 Task: Find the tram and light rail routes for traveling to the Empire State Building from Home.
Action: Mouse moved to (289, 94)
Screenshot: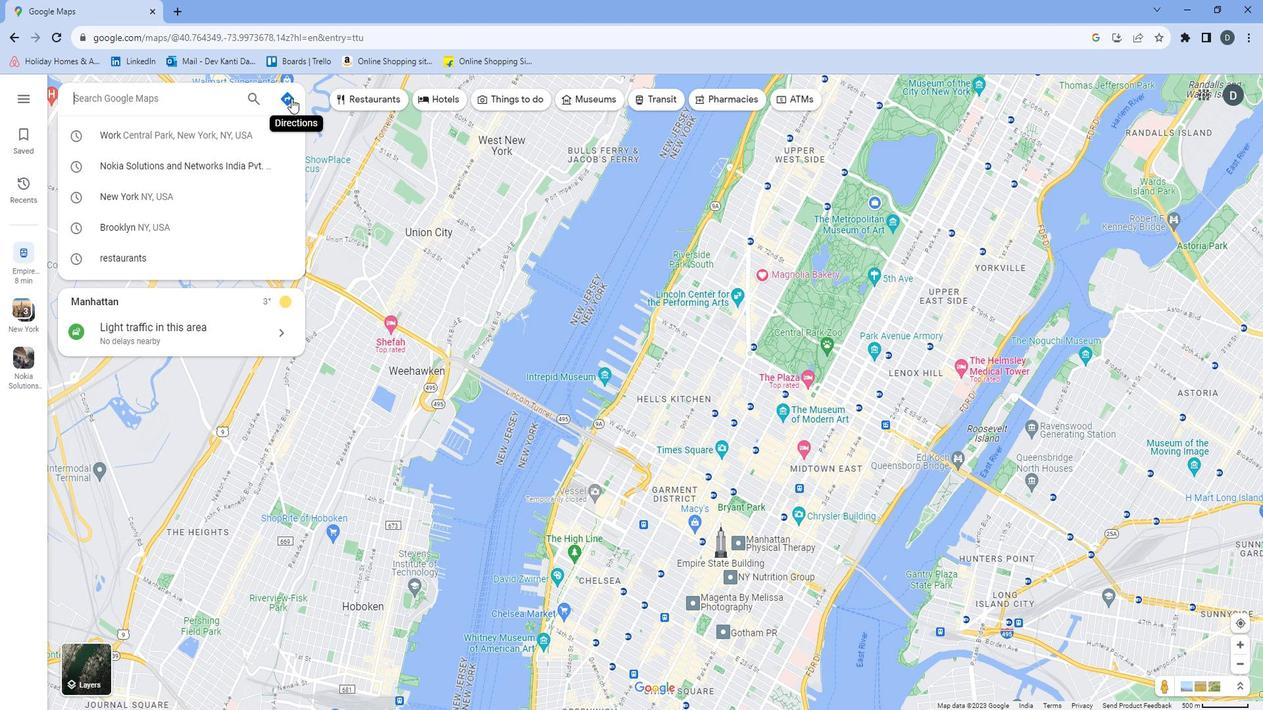 
Action: Mouse pressed left at (289, 94)
Screenshot: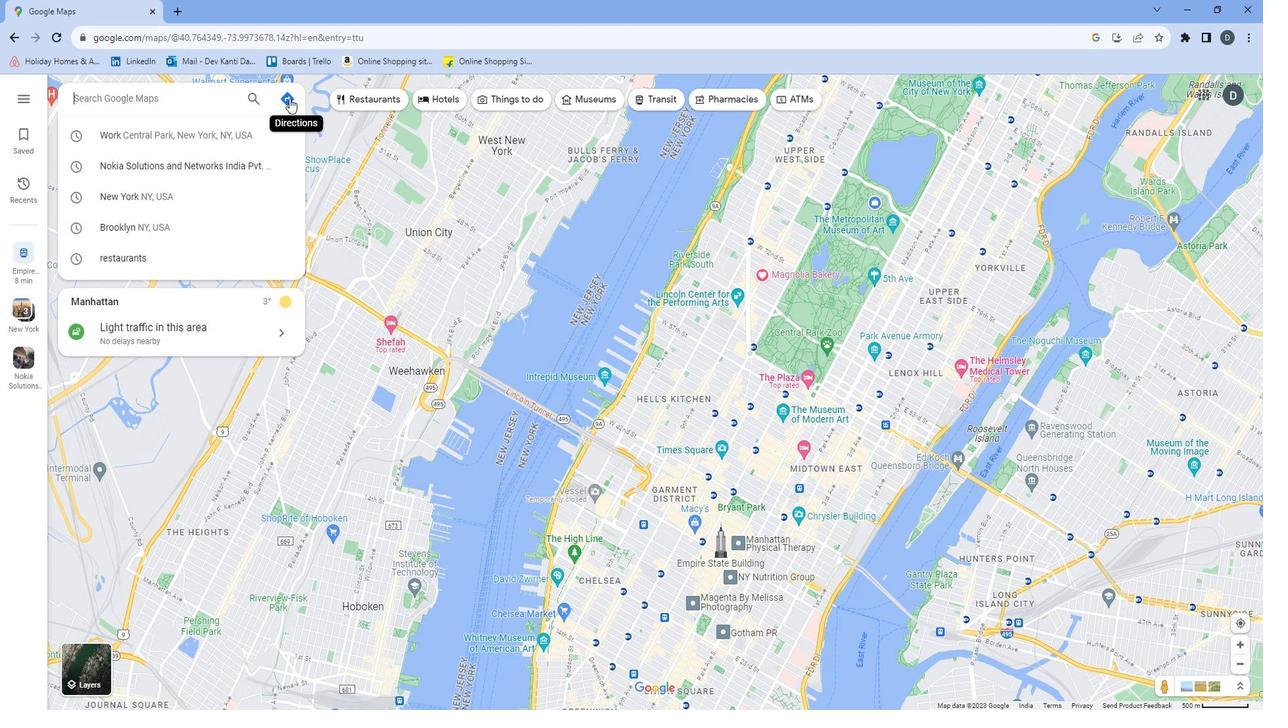 
Action: Mouse moved to (166, 129)
Screenshot: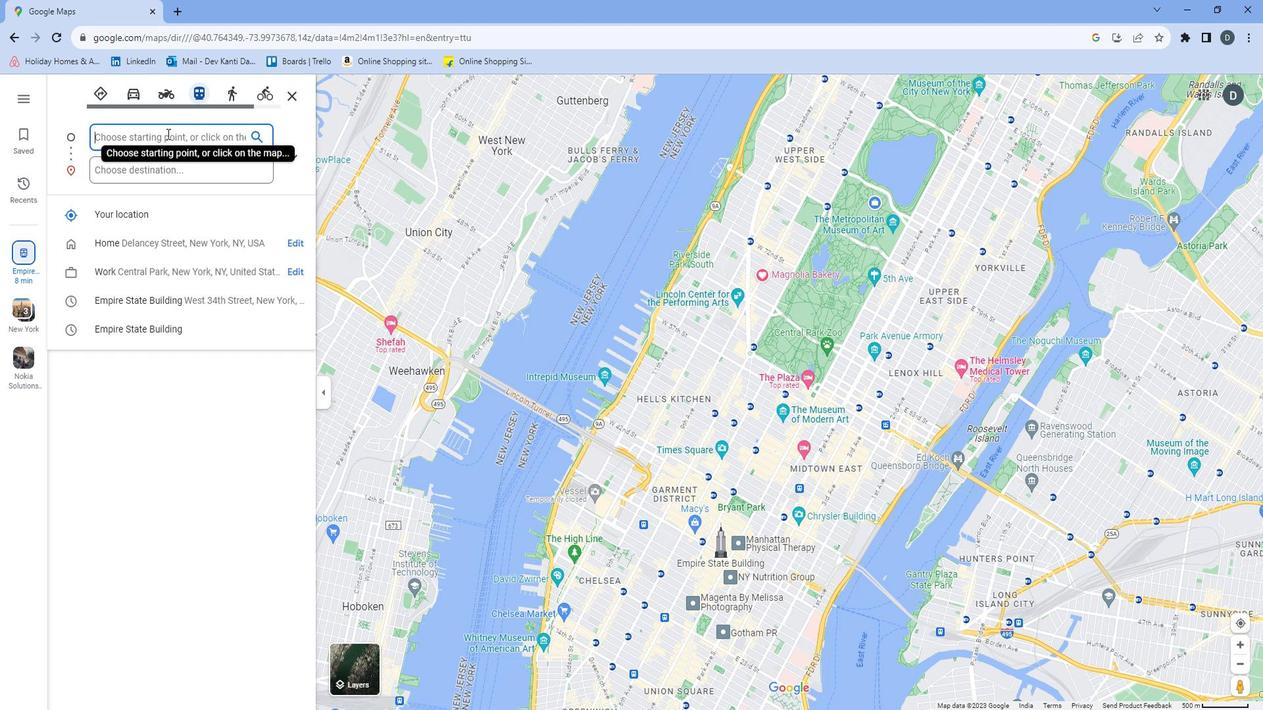 
Action: Mouse pressed left at (166, 129)
Screenshot: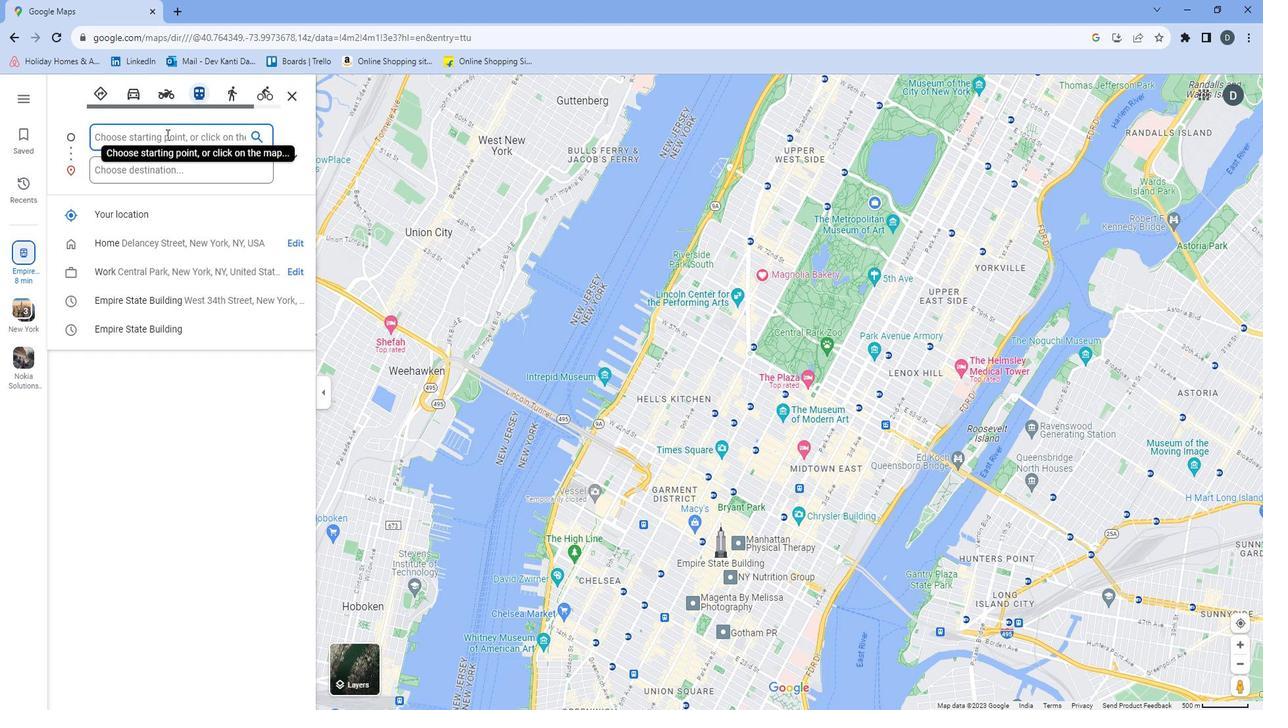 
Action: Mouse moved to (148, 226)
Screenshot: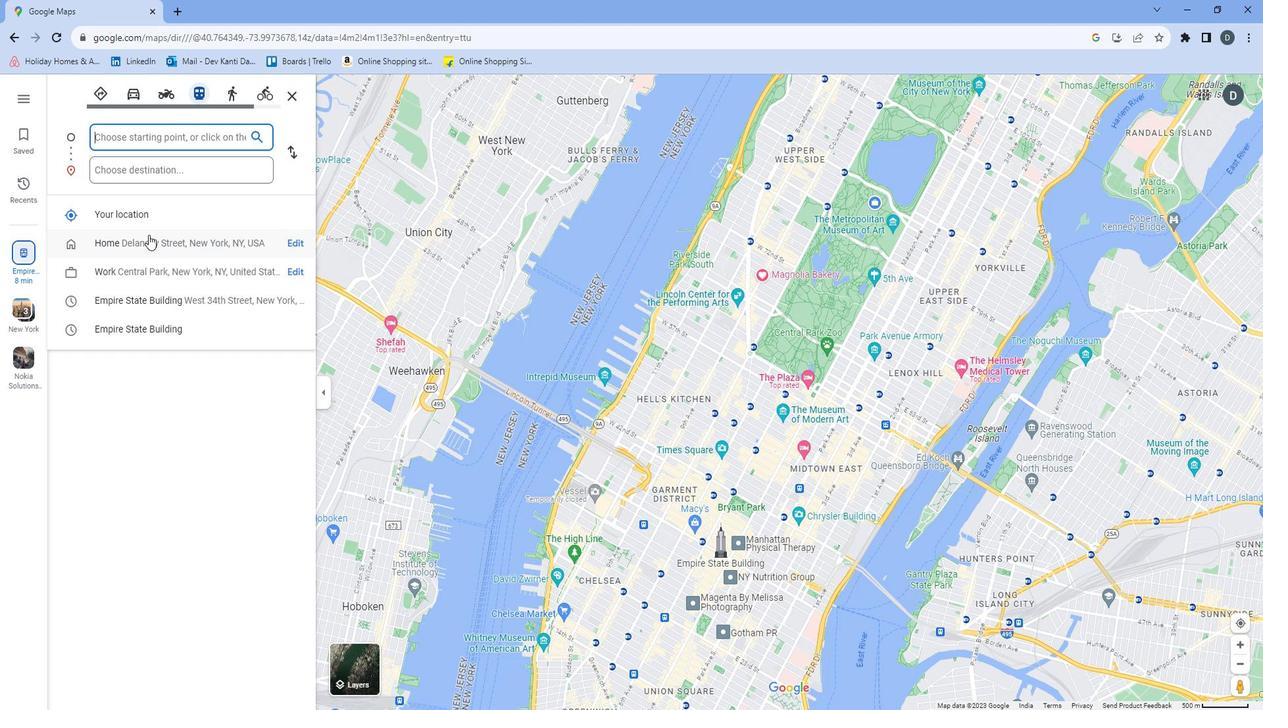 
Action: Mouse pressed left at (148, 226)
Screenshot: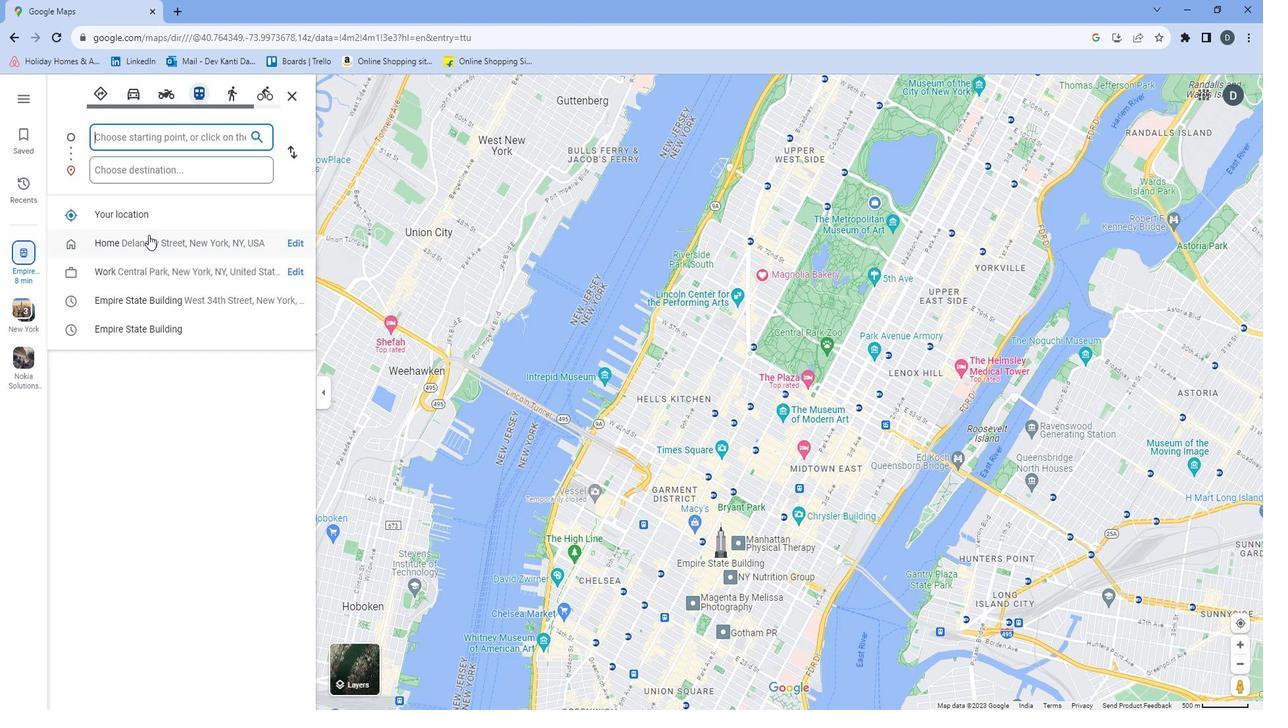 
Action: Mouse moved to (155, 163)
Screenshot: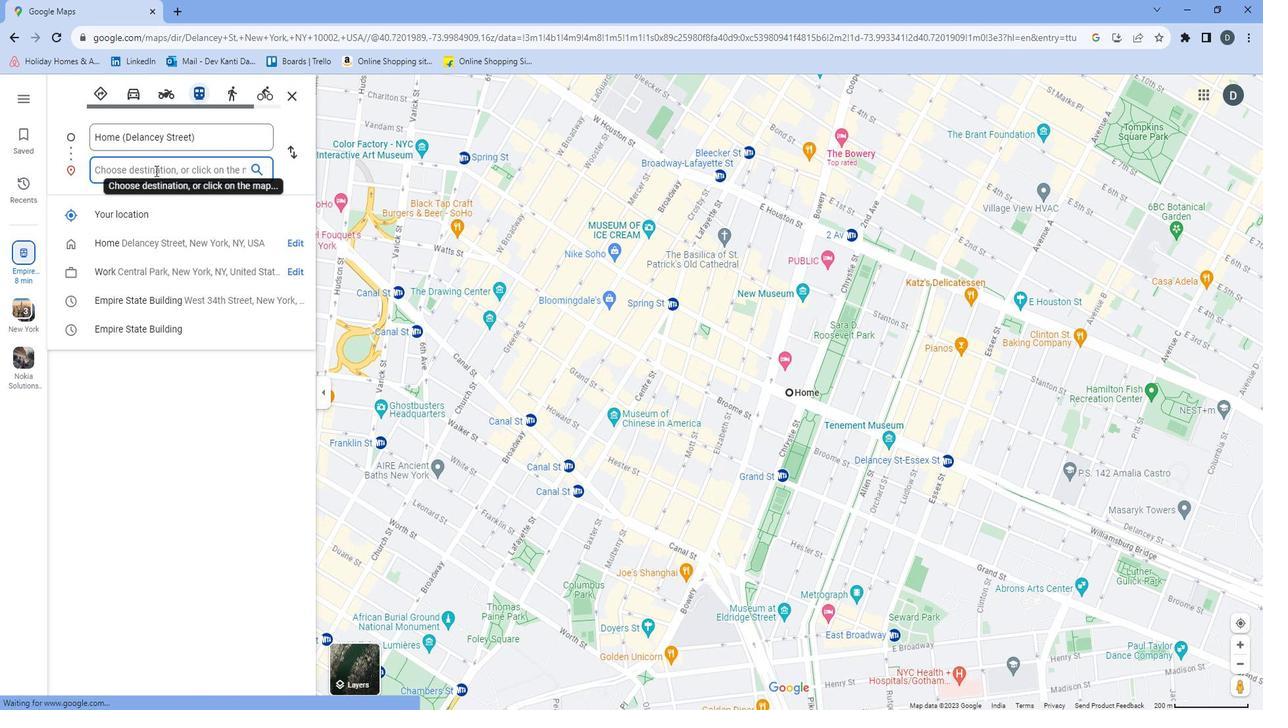 
Action: Mouse pressed left at (155, 163)
Screenshot: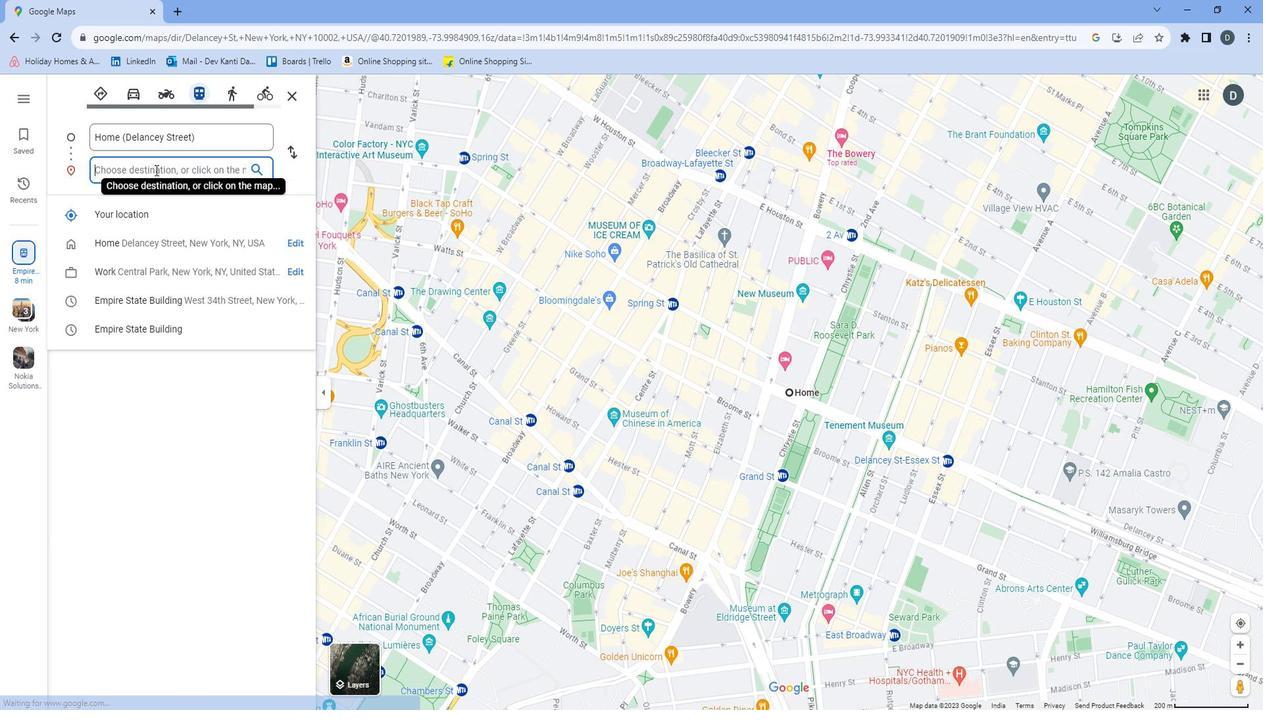 
Action: Key pressed <Key.shift><Key.shift><Key.shift>E<Key.backspace><Key.backspace><Key.shift>Empire<Key.space><Key.shift>State<Key.space><Key.shift>Buiding<Key.space><Key.enter>
Screenshot: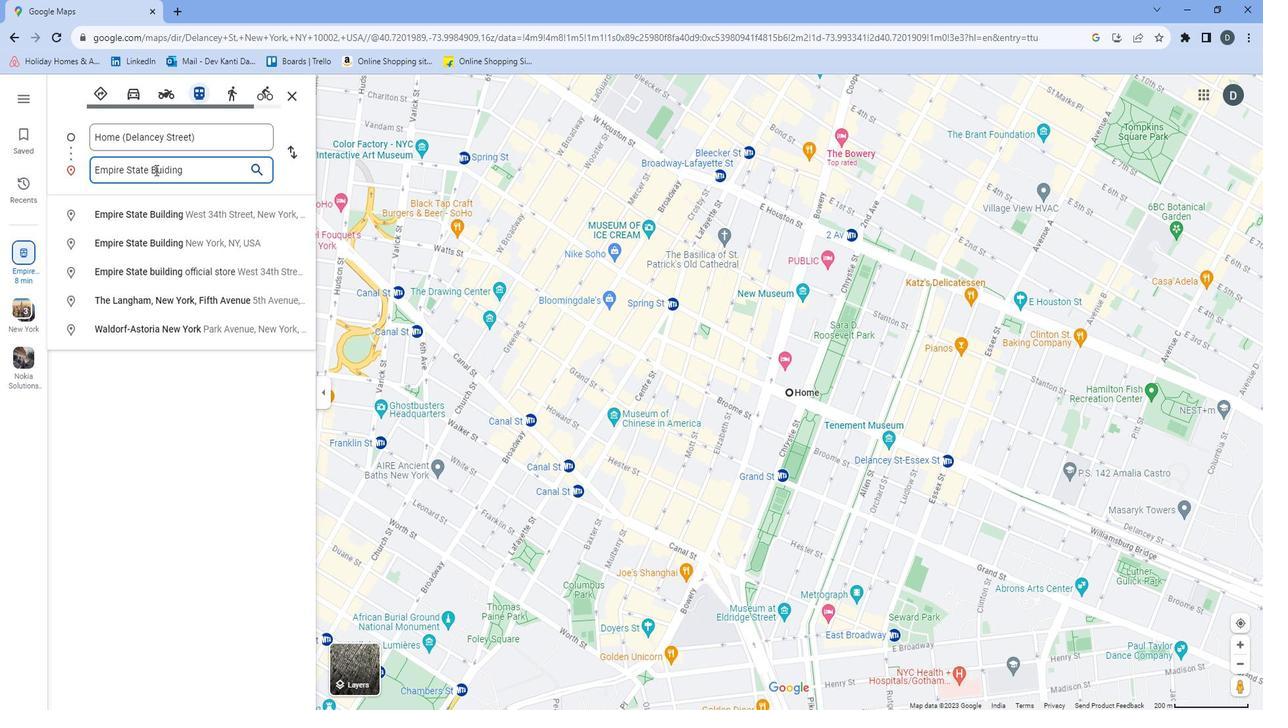 
Action: Mouse moved to (292, 205)
Screenshot: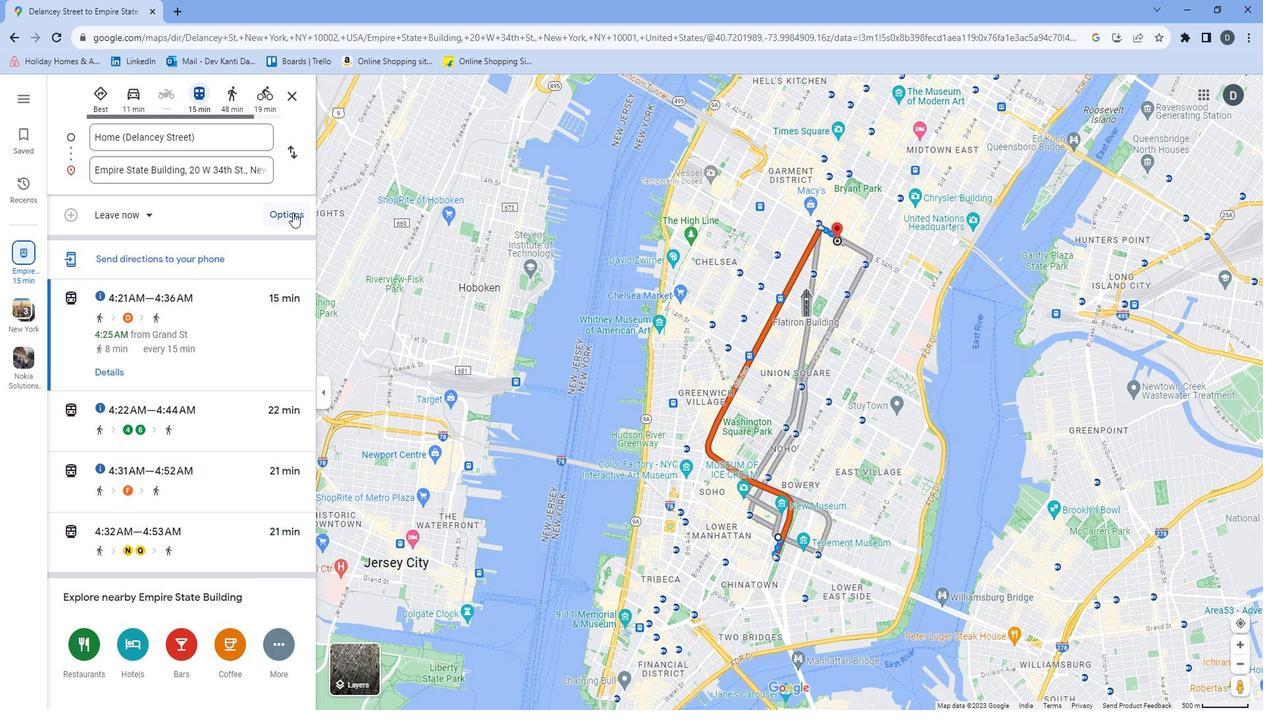 
Action: Mouse pressed left at (292, 205)
Screenshot: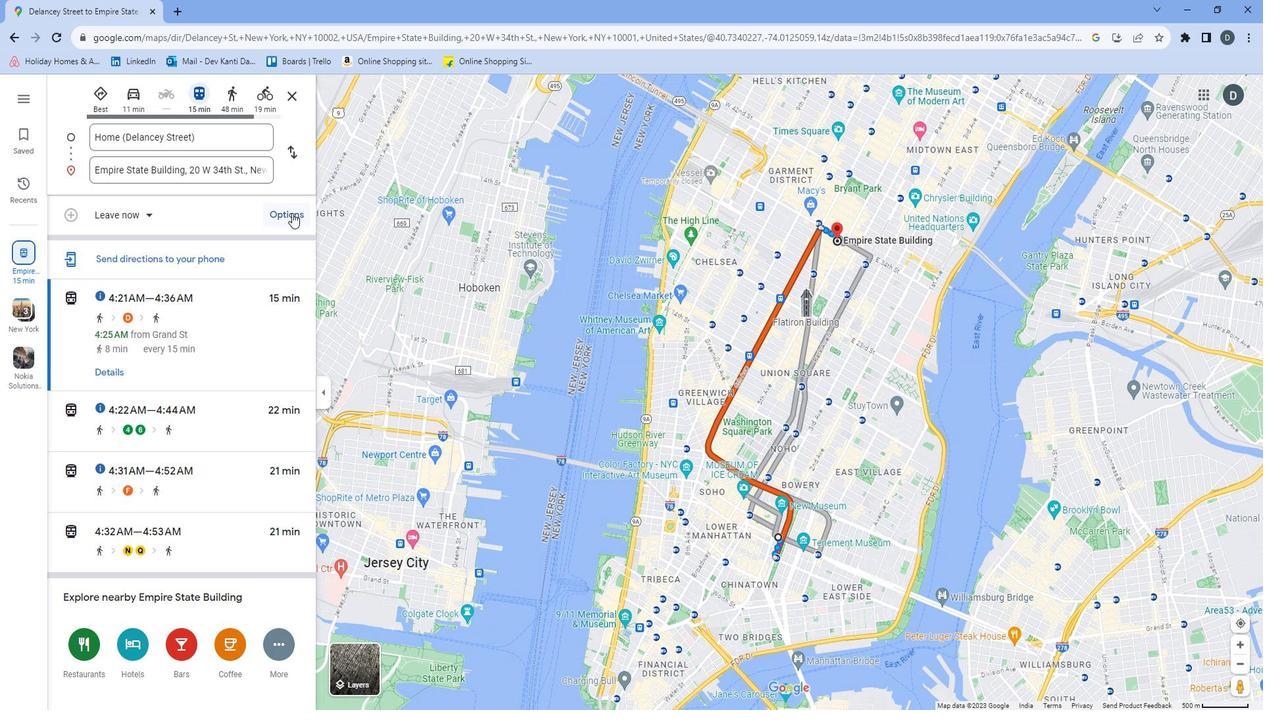 
Action: Mouse moved to (73, 324)
Screenshot: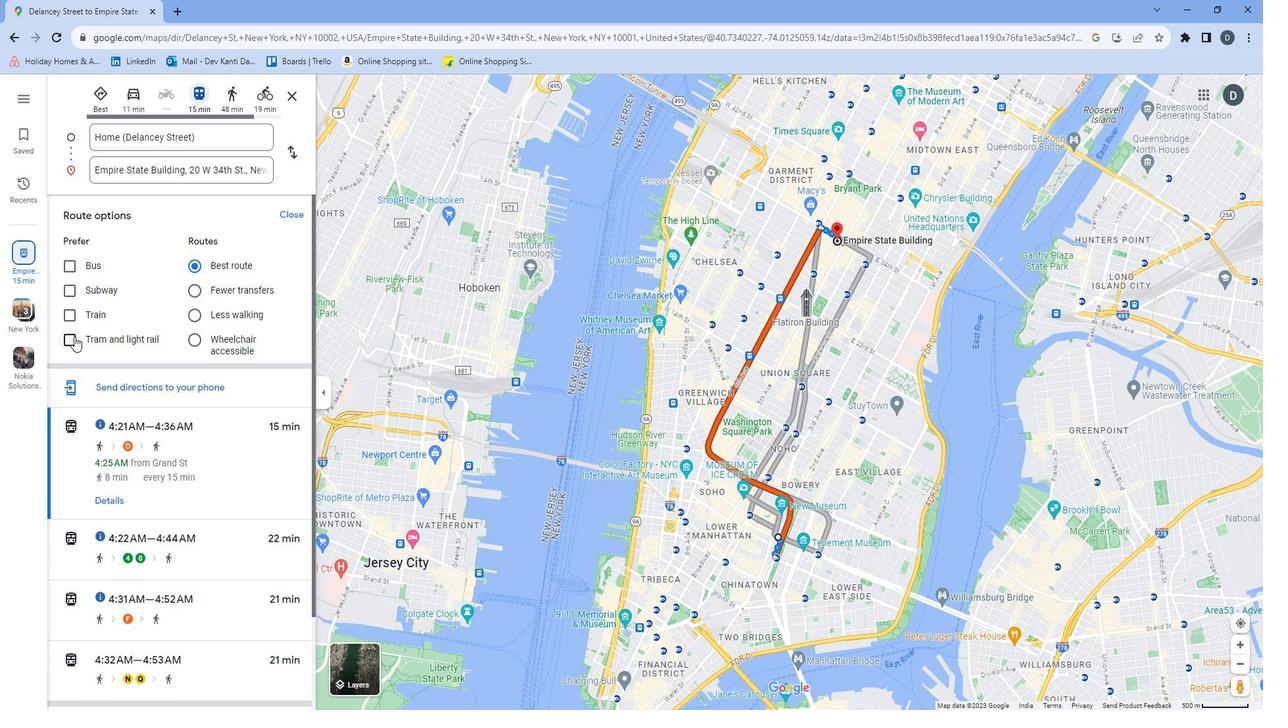 
Action: Mouse pressed left at (73, 324)
Screenshot: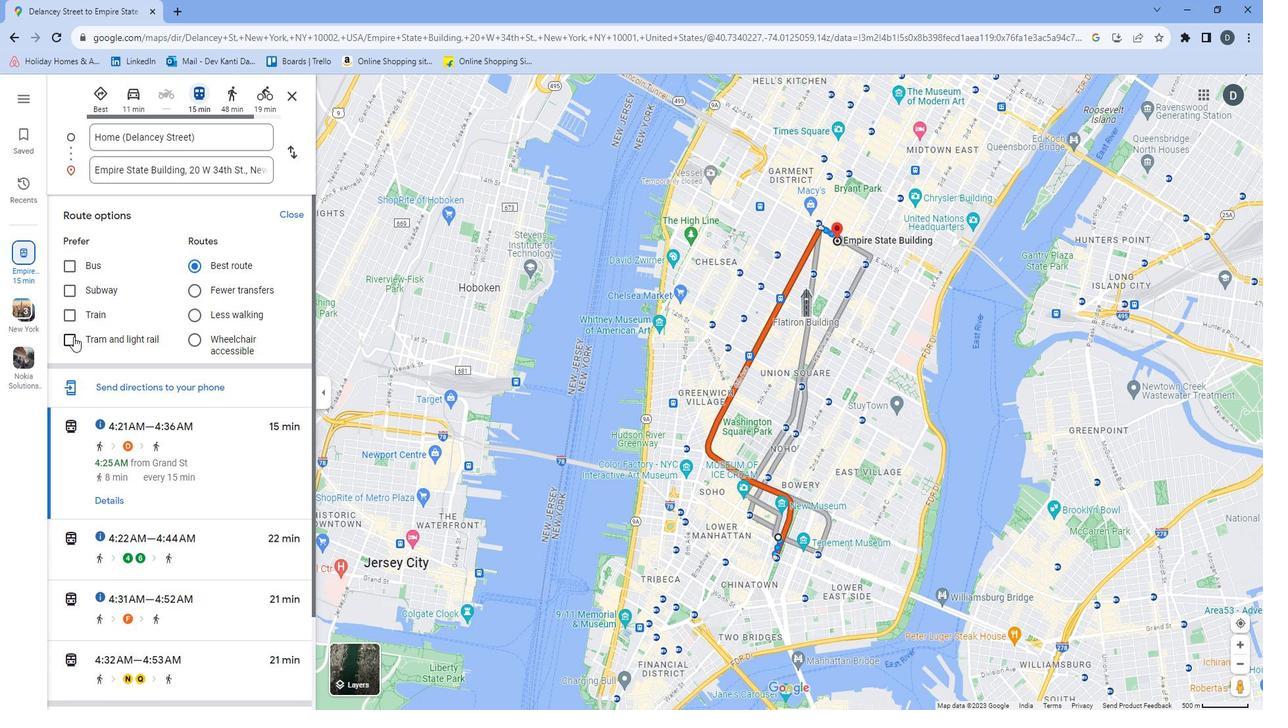 
Action: Mouse moved to (233, 405)
Screenshot: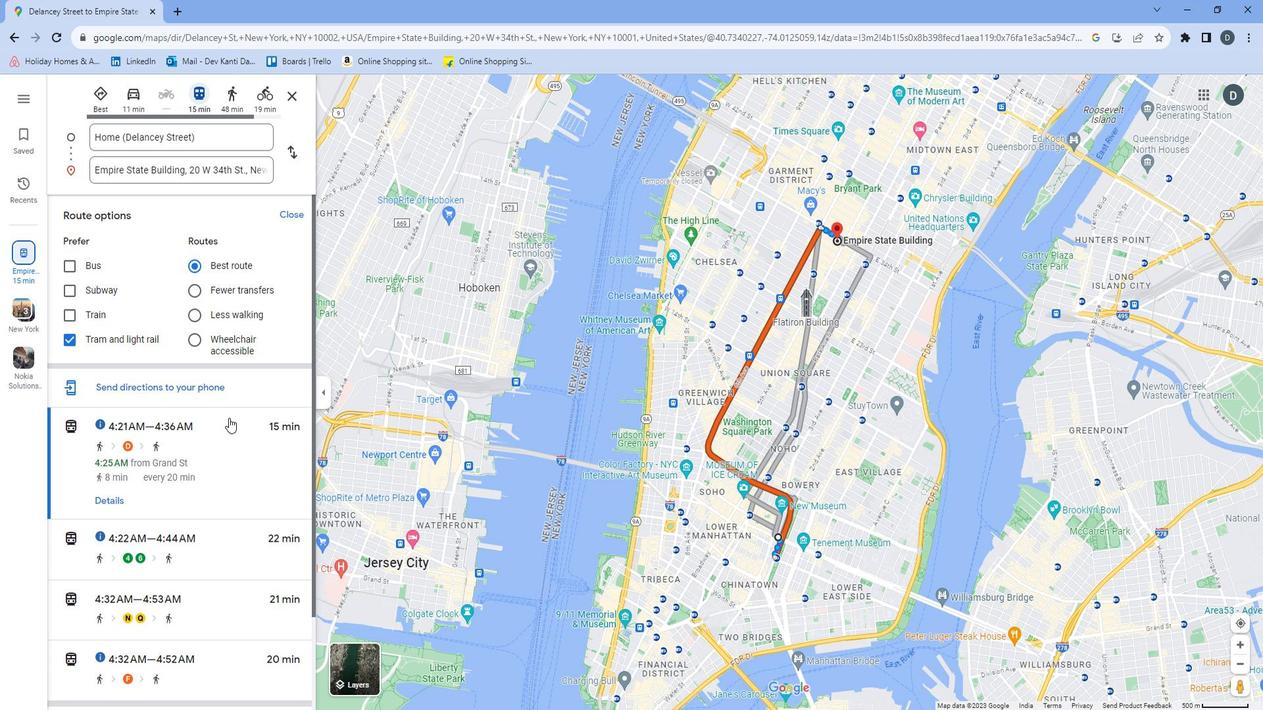 
Action: Mouse scrolled (233, 404) with delta (0, 0)
Screenshot: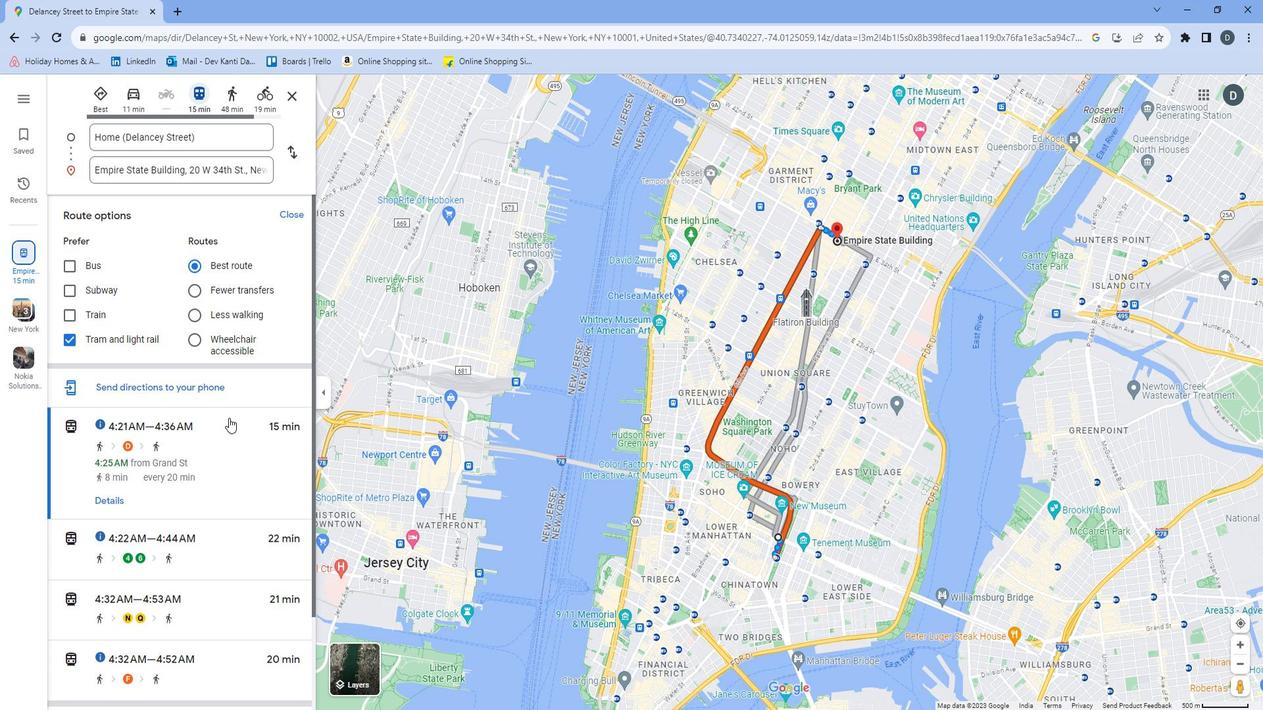 
Action: Mouse moved to (234, 405)
Screenshot: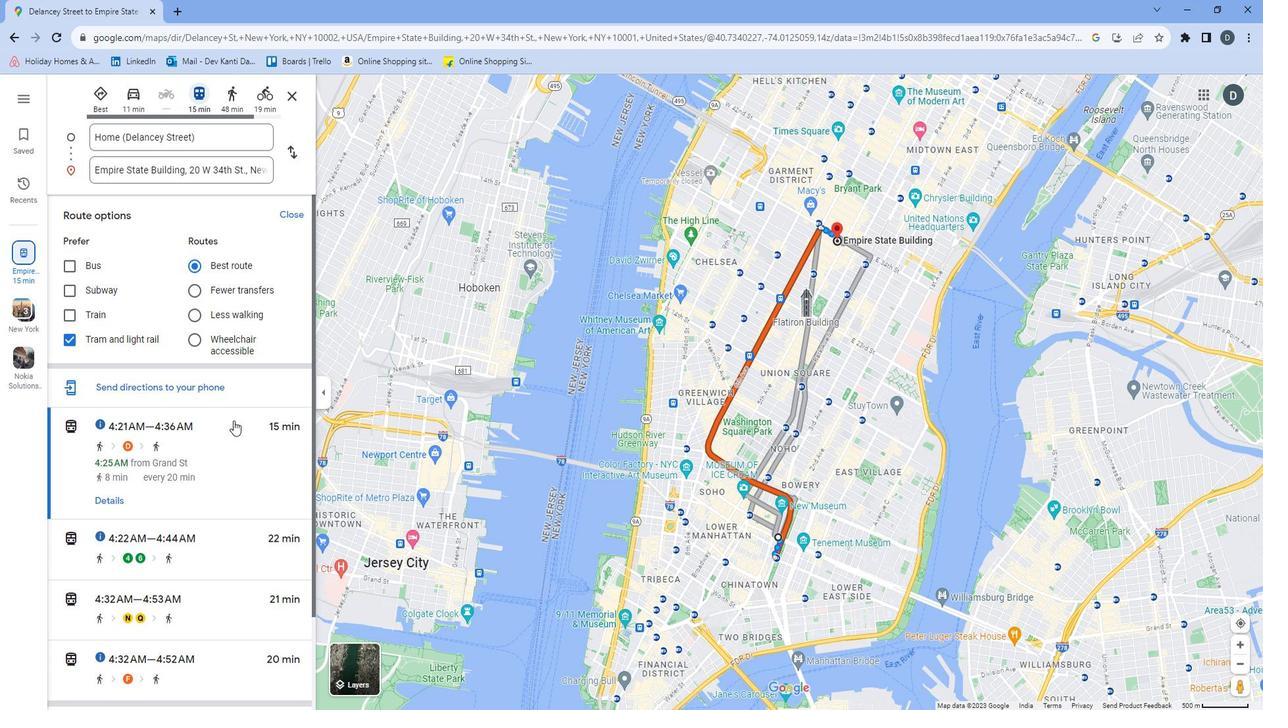 
Action: Mouse scrolled (234, 404) with delta (0, 0)
Screenshot: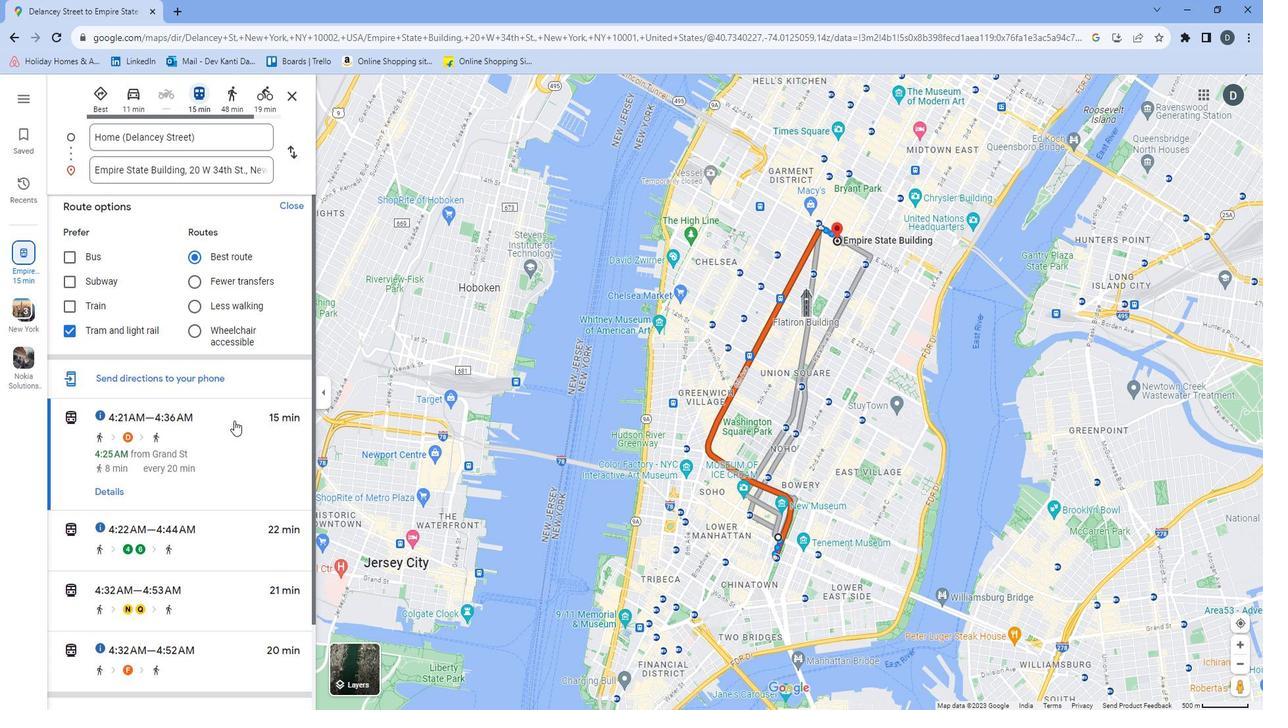 
Action: Mouse scrolled (234, 404) with delta (0, 0)
Screenshot: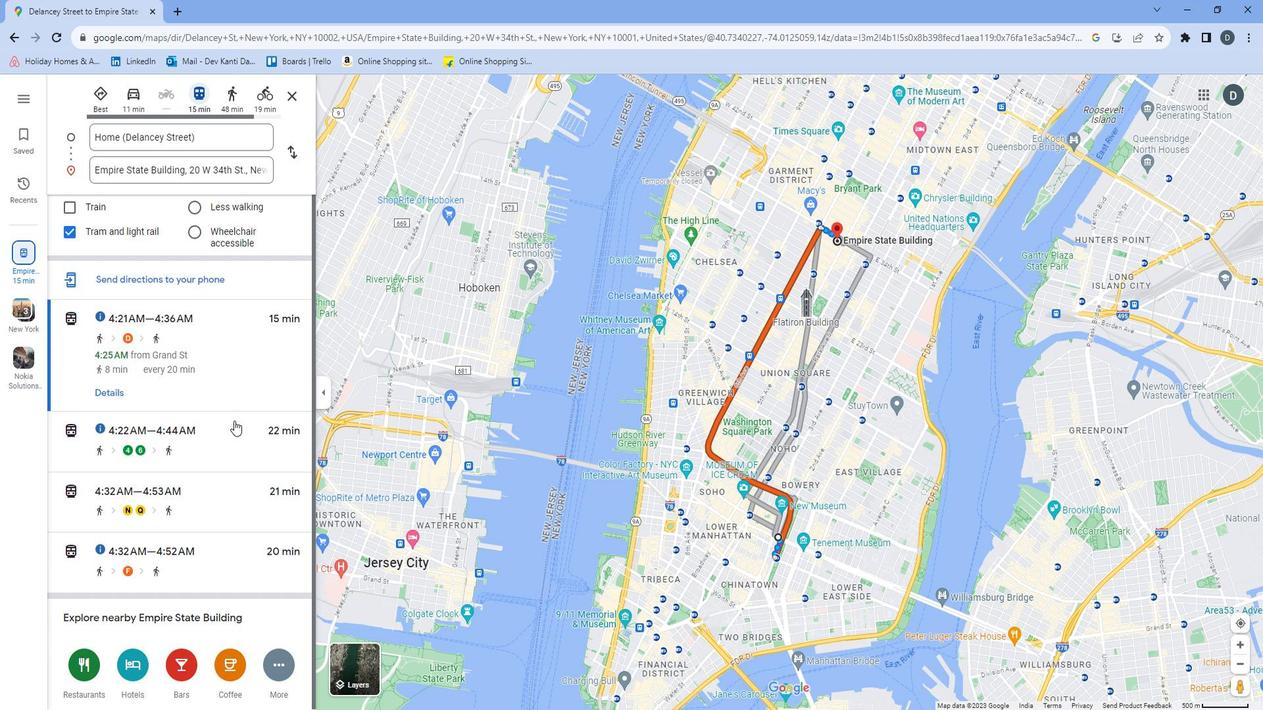 
Action: Mouse moved to (234, 405)
Screenshot: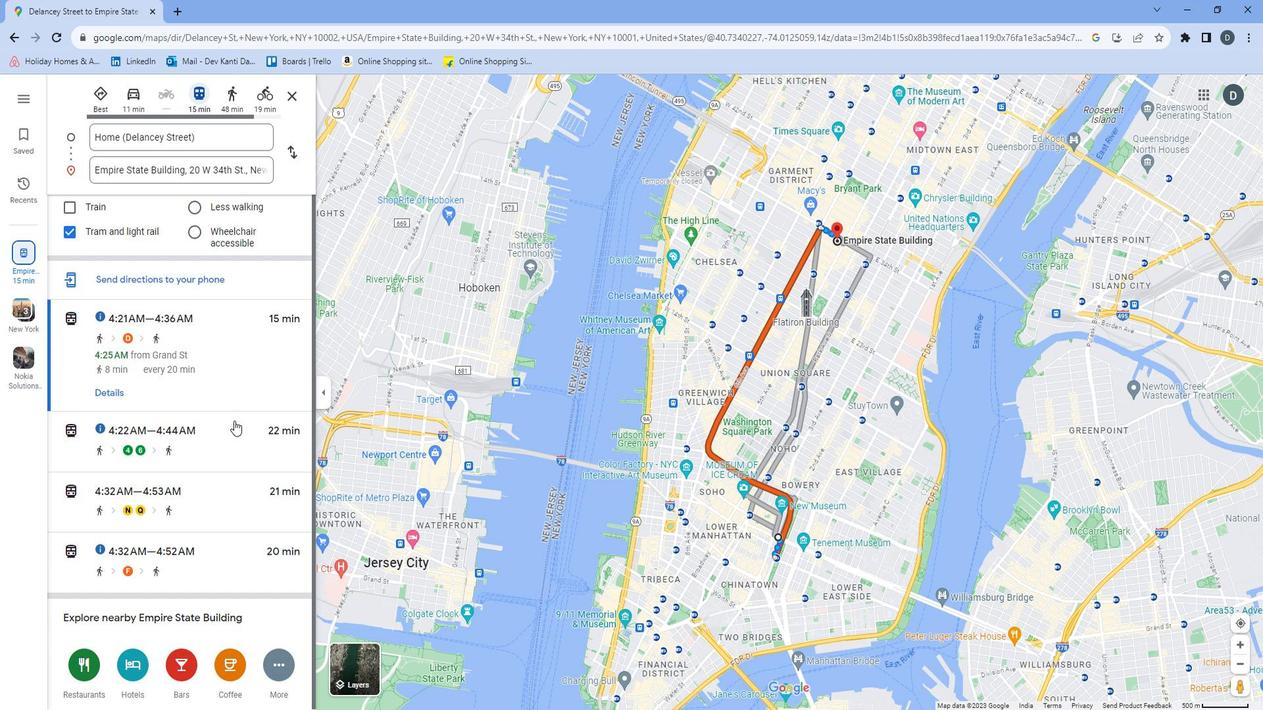 
Action: Mouse scrolled (234, 404) with delta (0, 0)
Screenshot: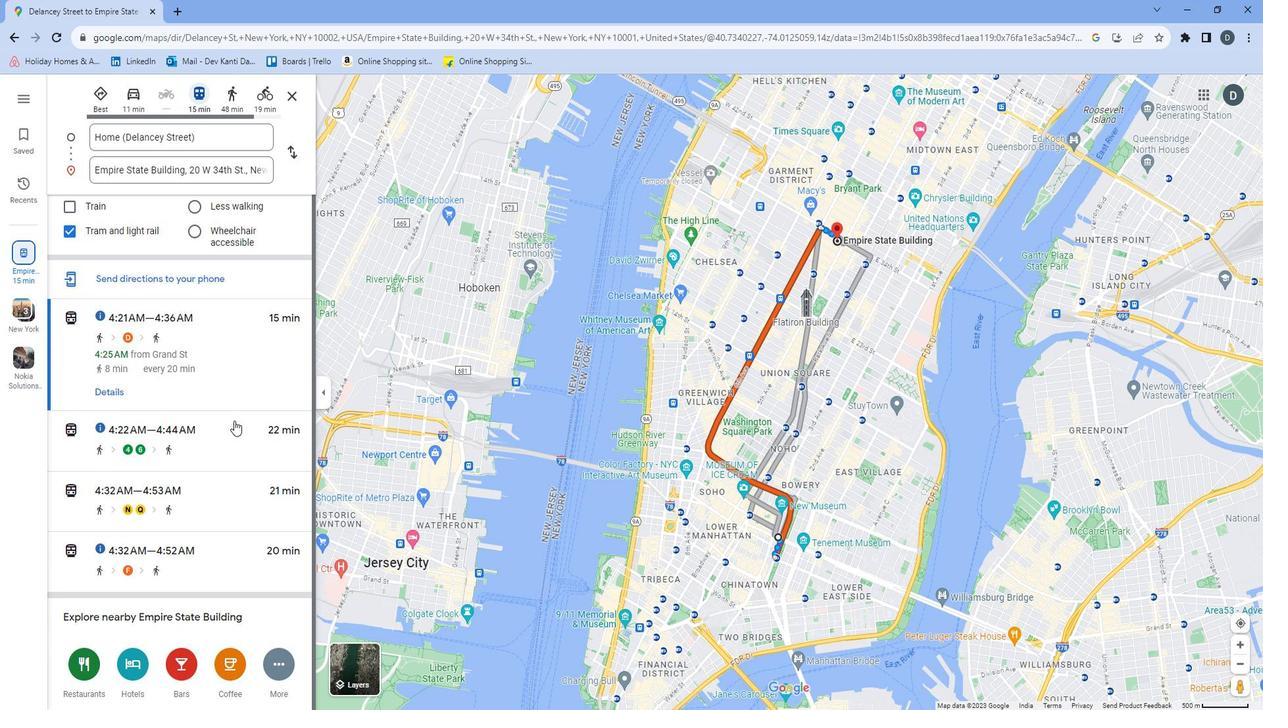 
Action: Mouse moved to (235, 405)
Screenshot: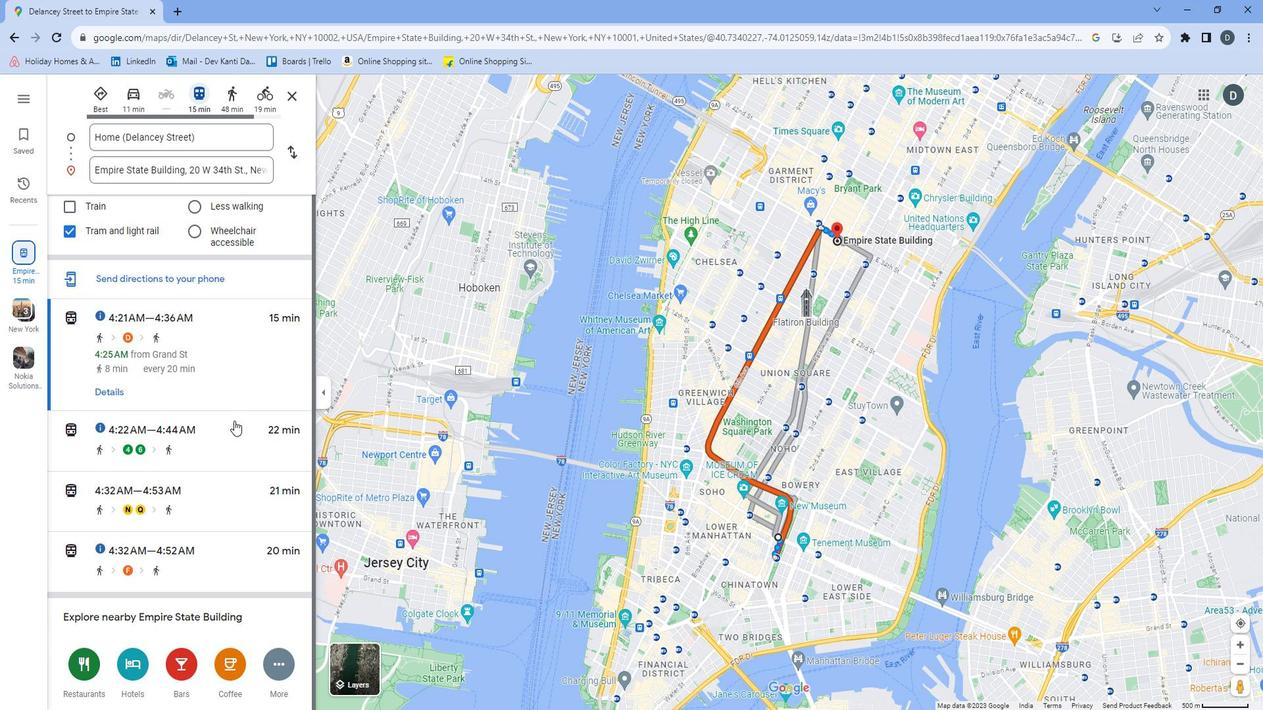 
Action: Mouse scrolled (235, 404) with delta (0, 0)
Screenshot: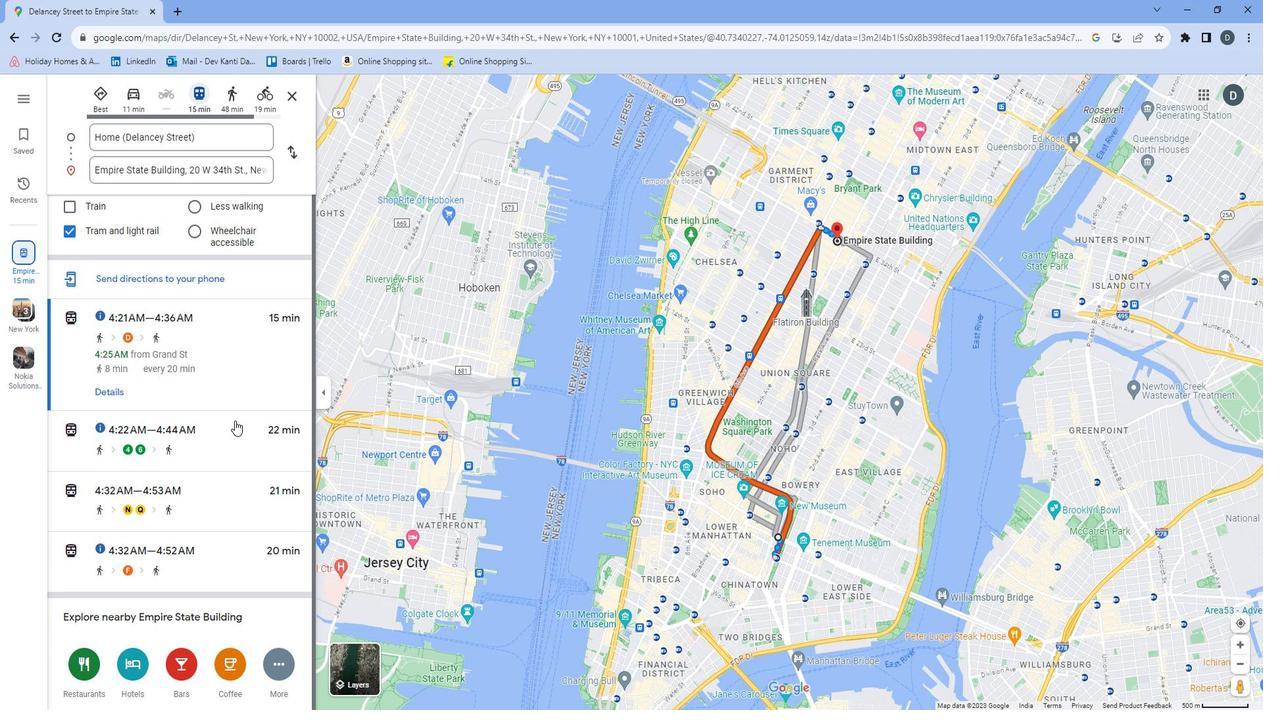 
Action: Mouse moved to (236, 404)
Screenshot: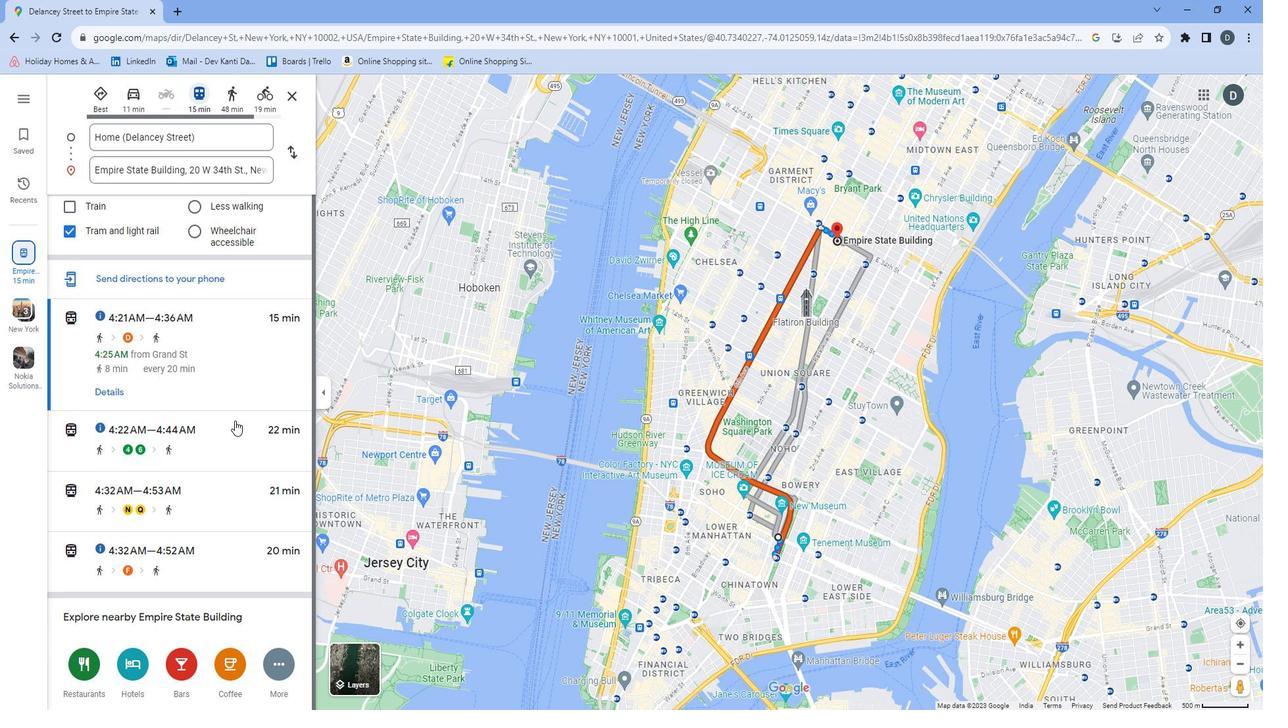 
